 Task: Enable alerts for price changes from email types.
Action: Mouse moved to (1181, 129)
Screenshot: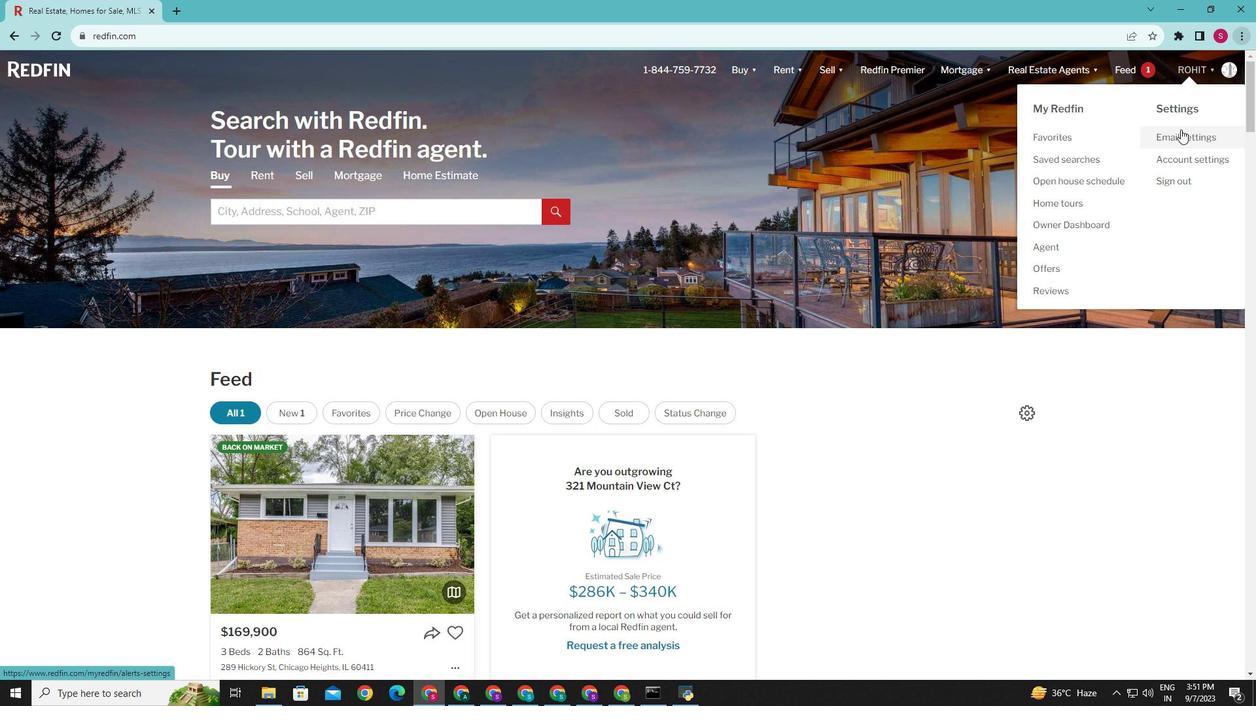 
Action: Mouse pressed left at (1181, 129)
Screenshot: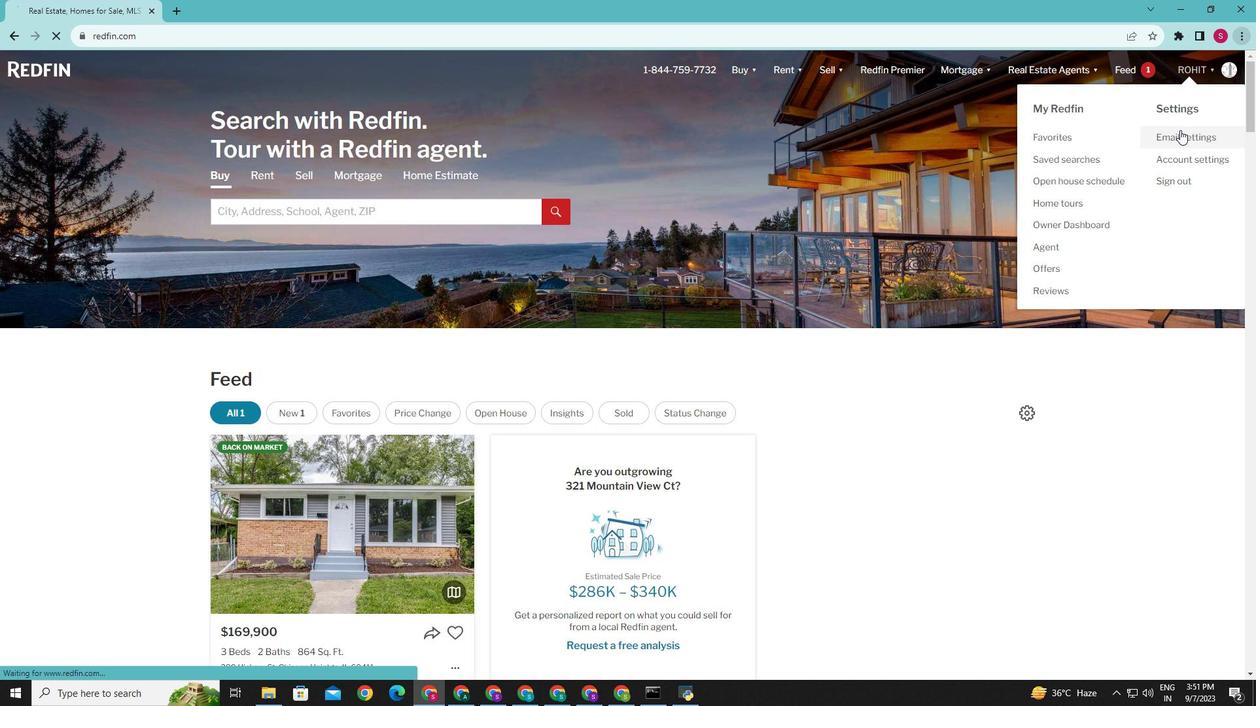 
Action: Mouse moved to (539, 470)
Screenshot: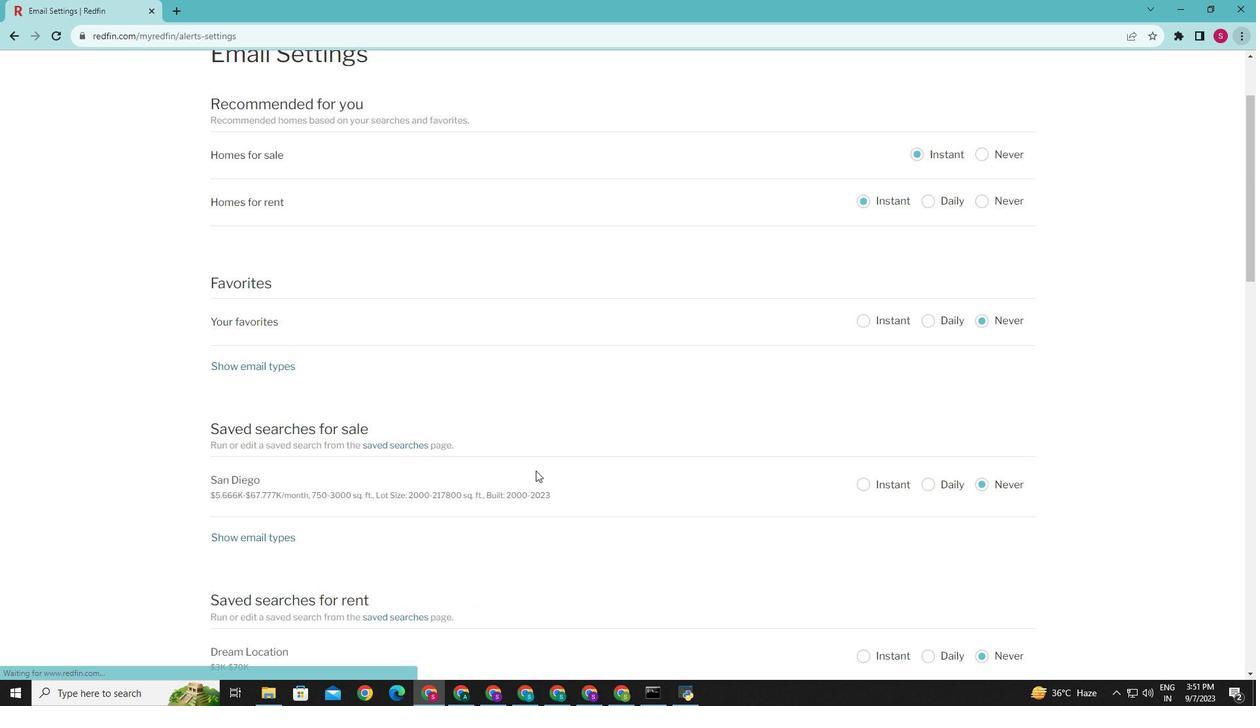 
Action: Mouse scrolled (539, 469) with delta (0, 0)
Screenshot: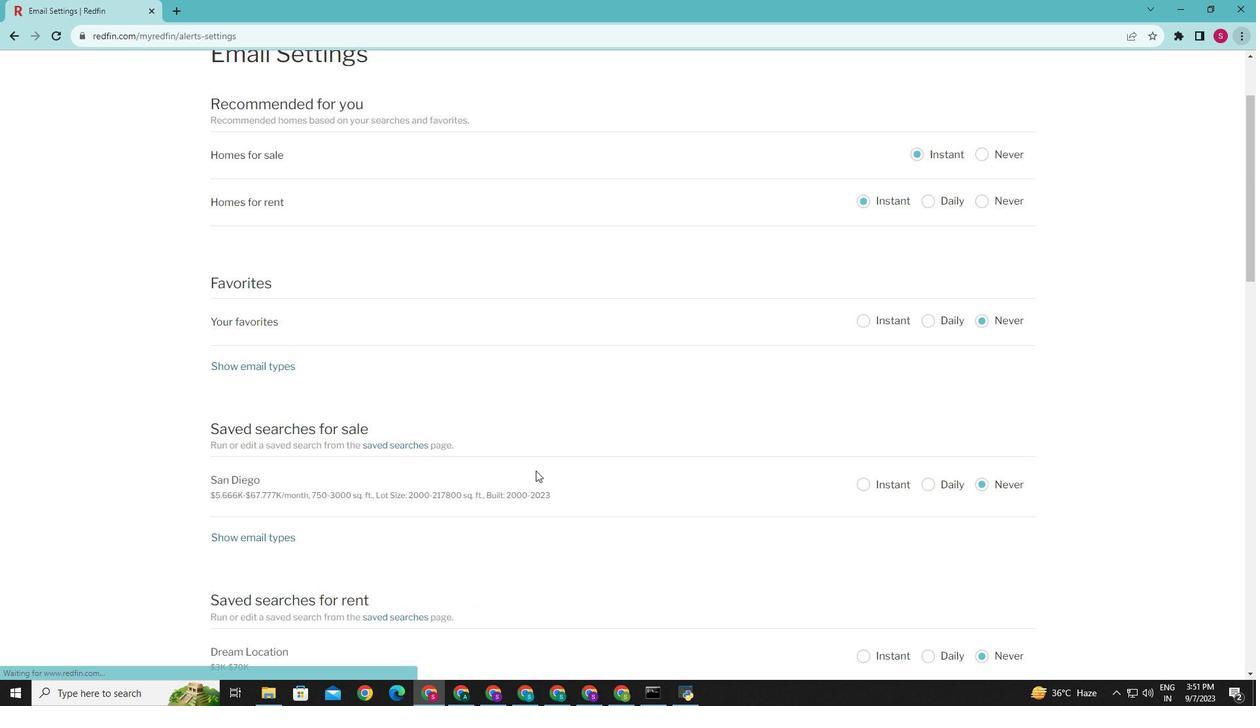 
Action: Mouse moved to (536, 471)
Screenshot: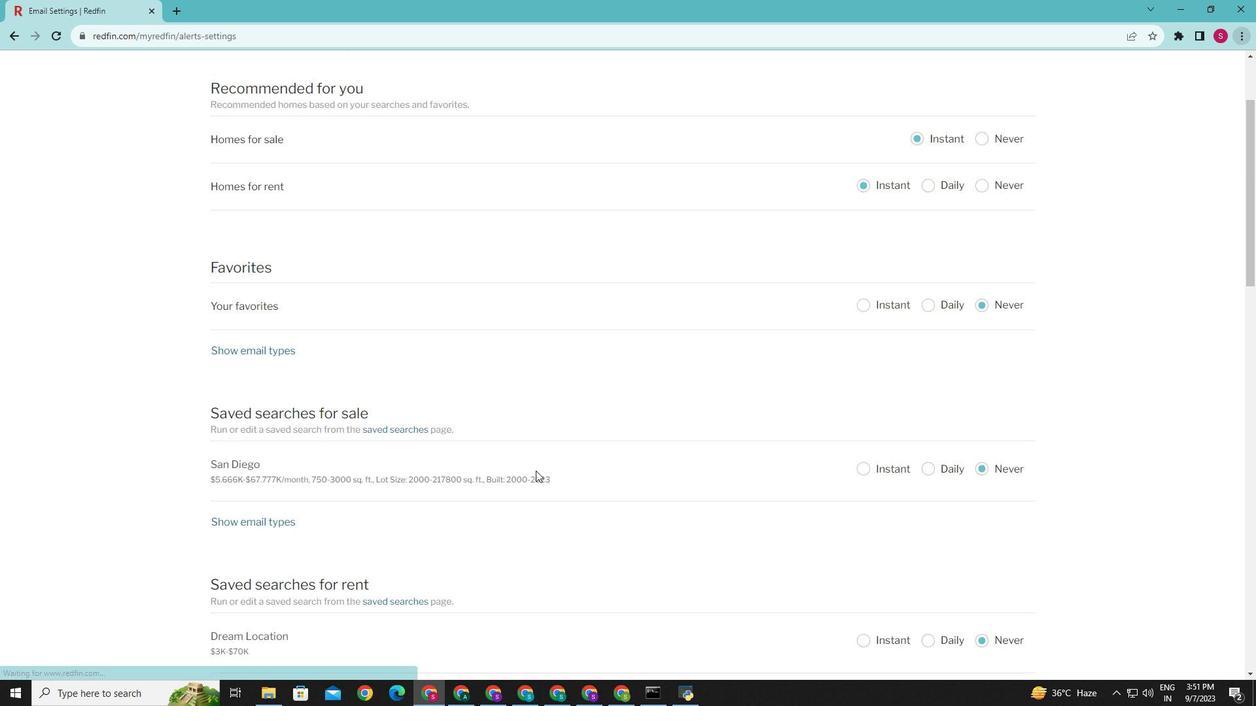 
Action: Mouse scrolled (536, 470) with delta (0, 0)
Screenshot: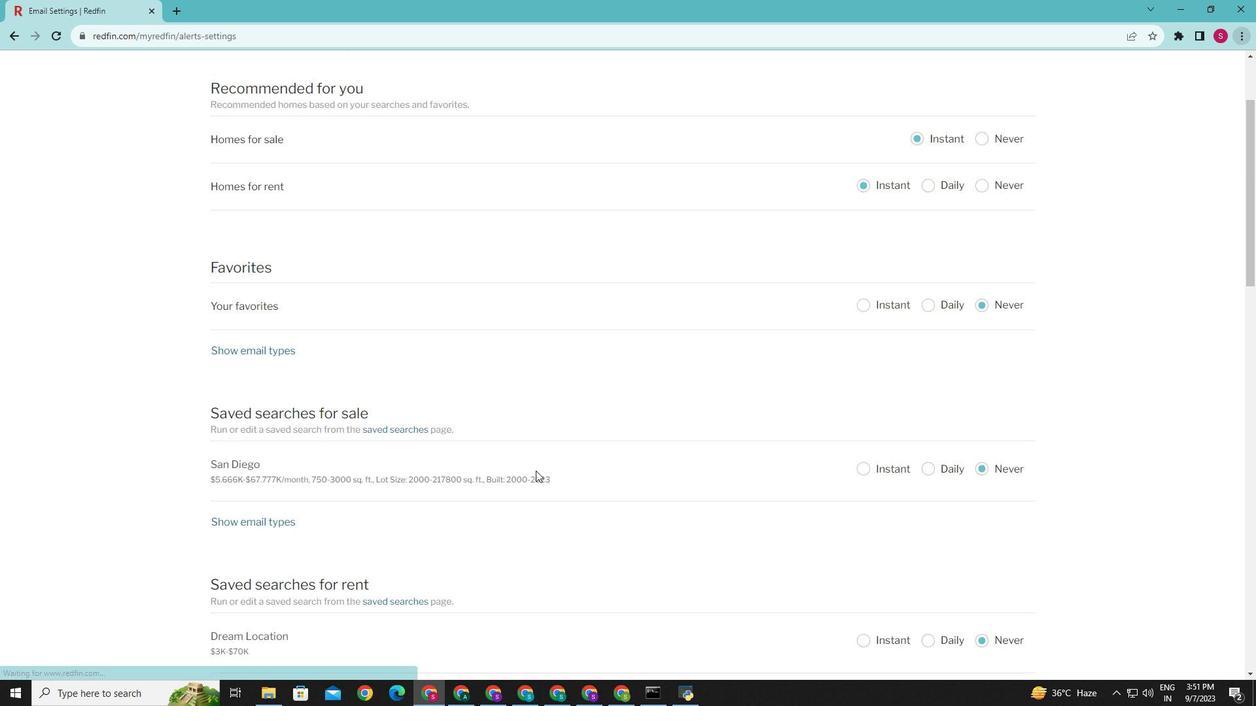 
Action: Mouse moved to (263, 518)
Screenshot: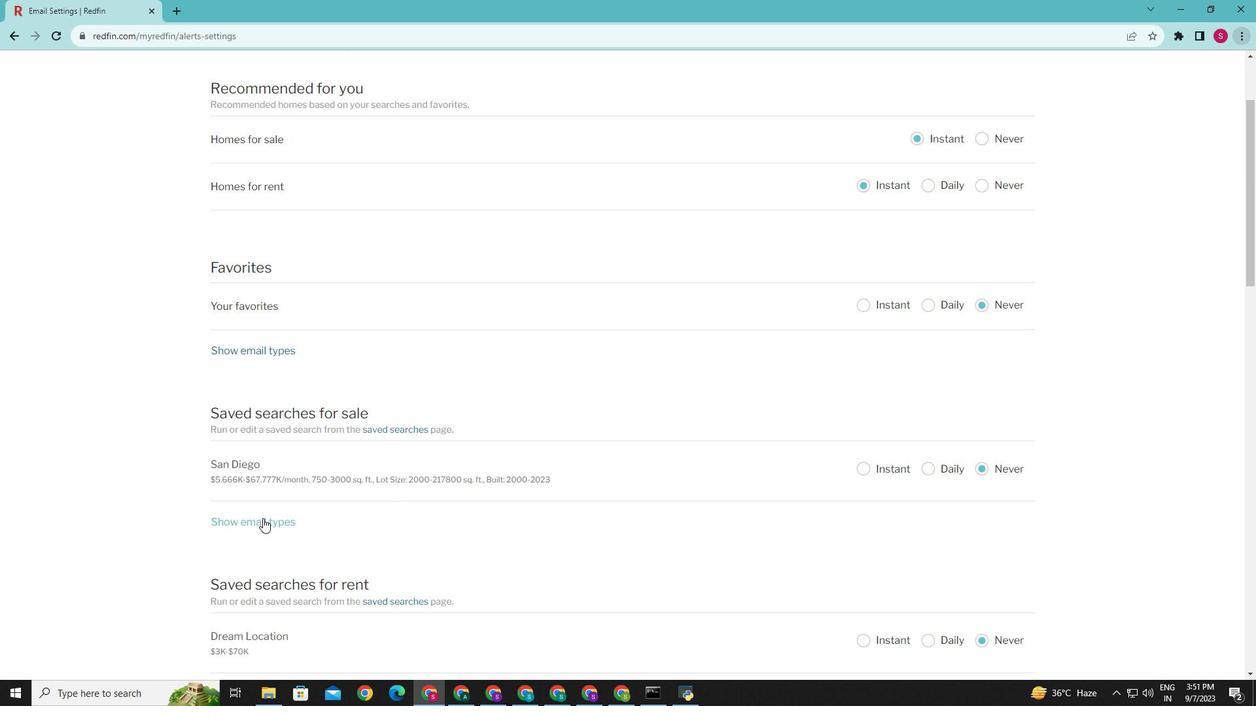 
Action: Mouse pressed left at (263, 518)
Screenshot: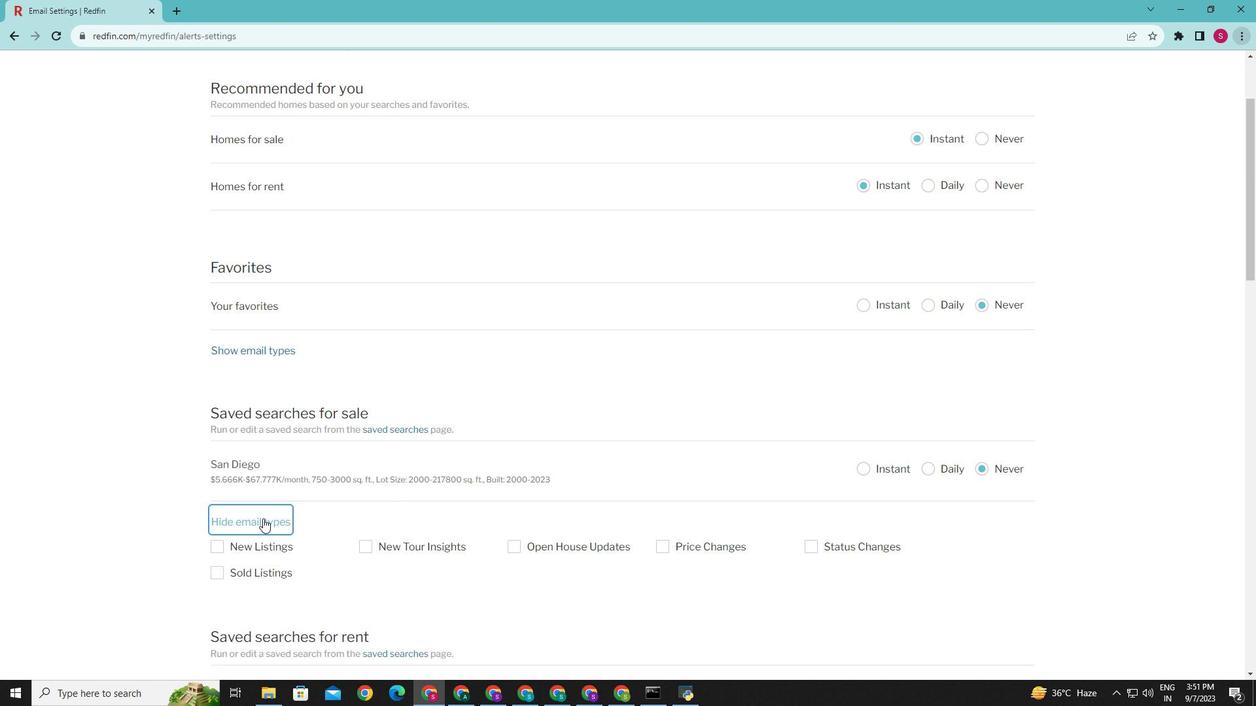 
Action: Mouse moved to (666, 544)
Screenshot: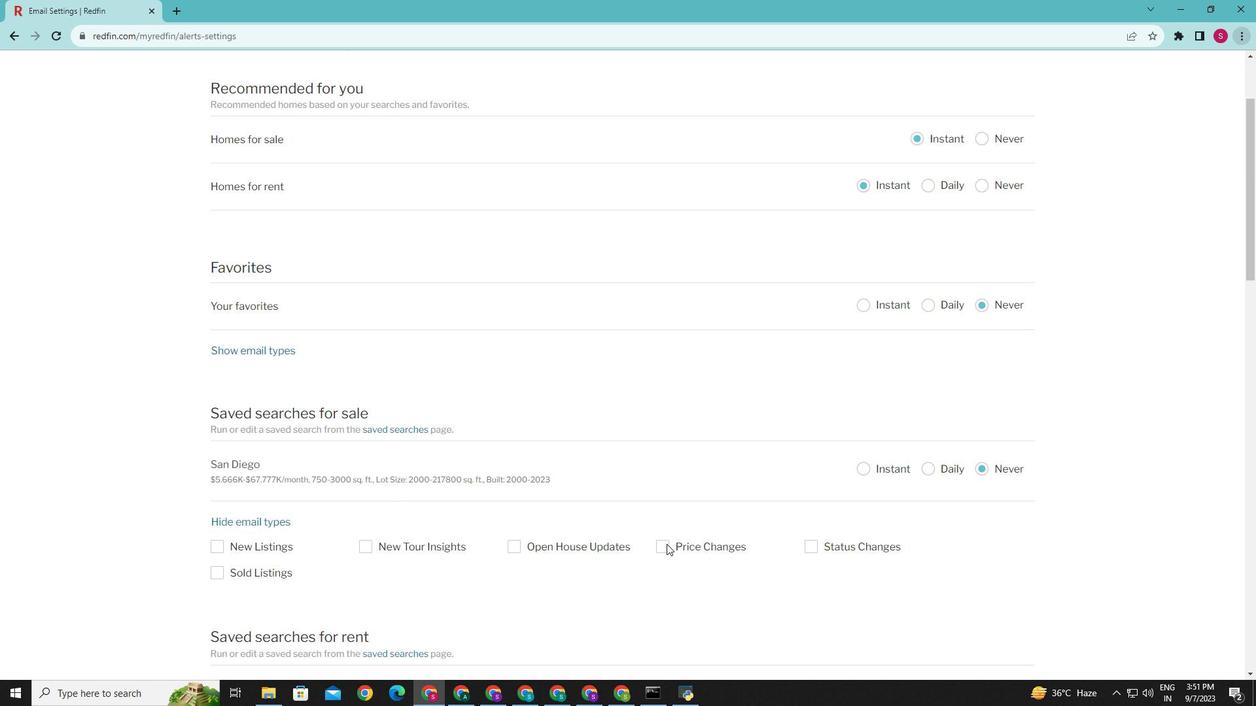
Action: Mouse pressed left at (666, 544)
Screenshot: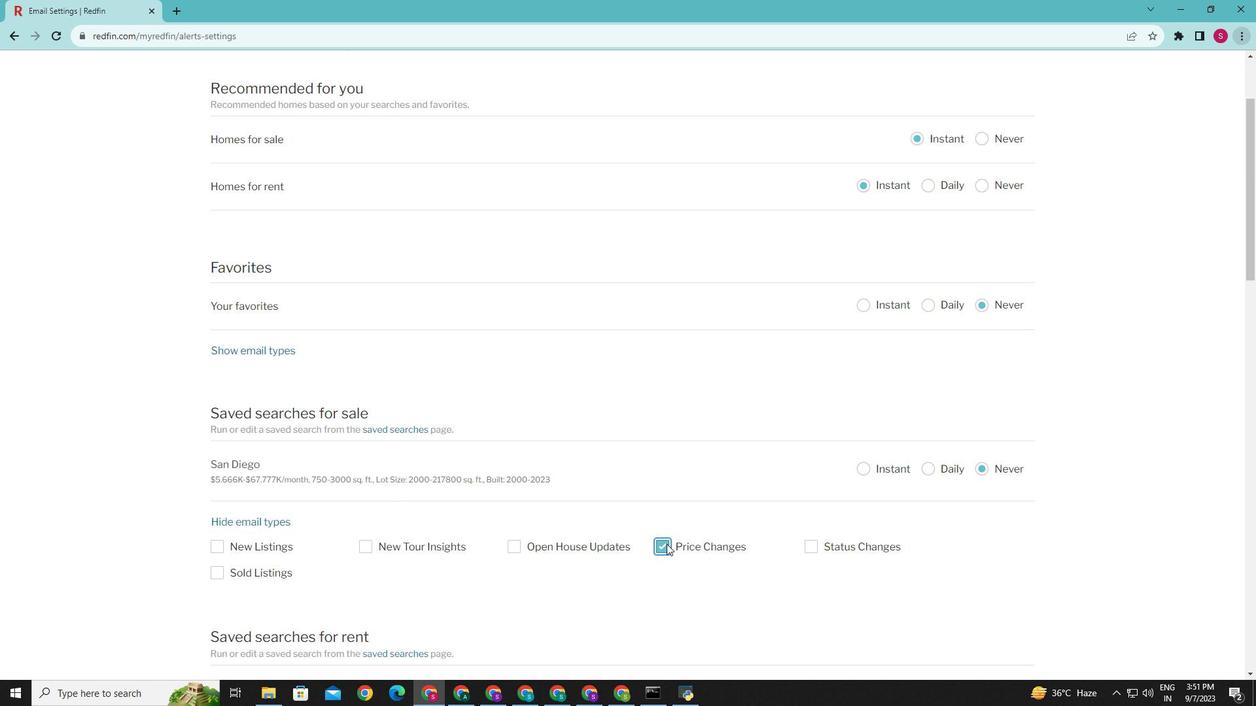 
Action: Mouse moved to (703, 488)
Screenshot: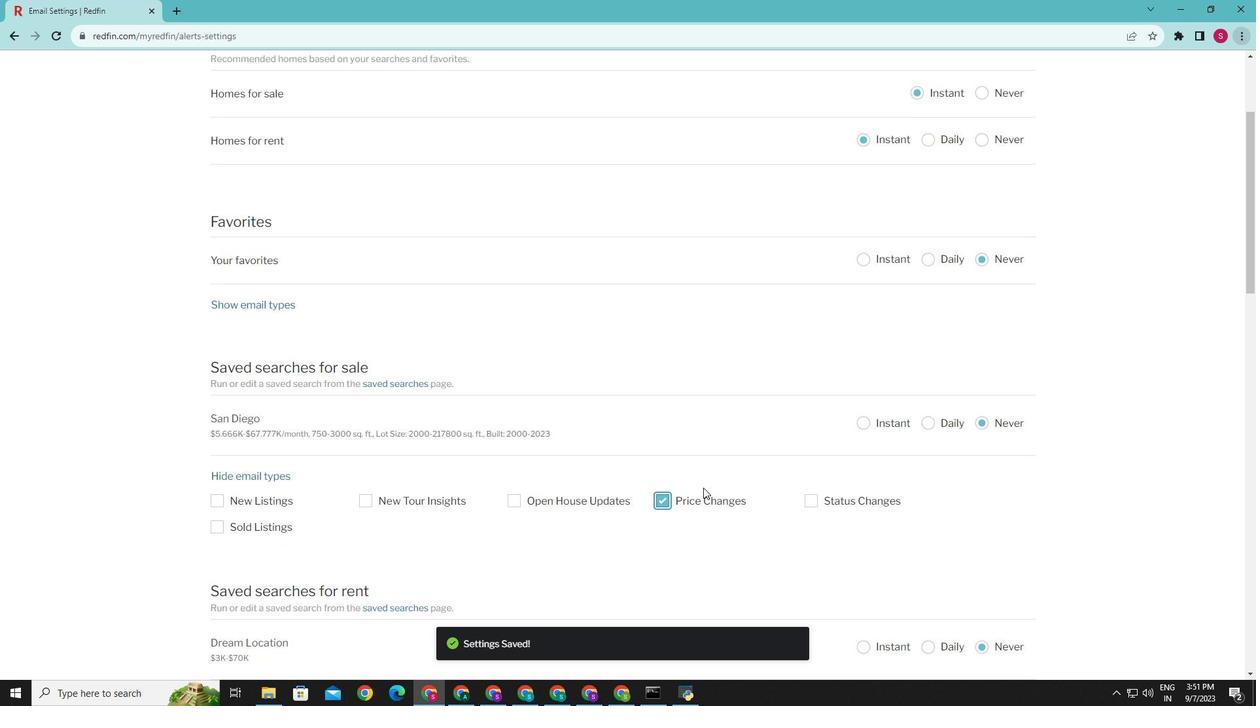 
Action: Mouse scrolled (703, 487) with delta (0, 0)
Screenshot: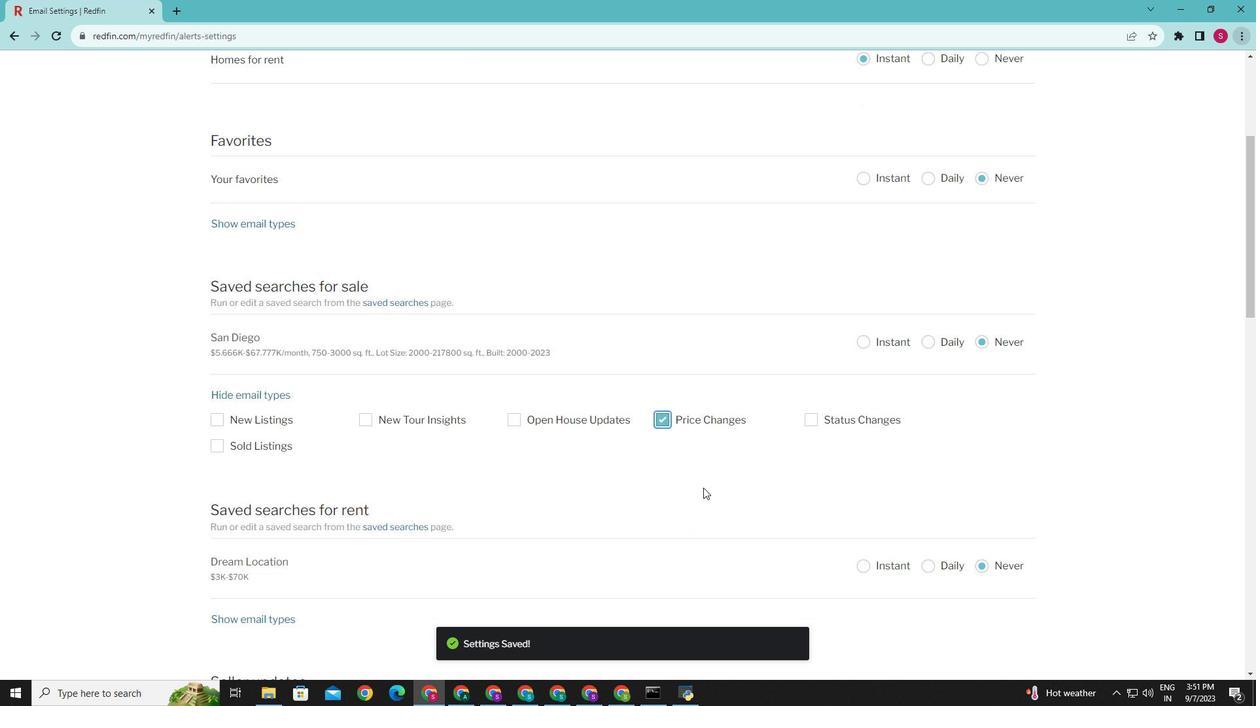 
Action: Mouse scrolled (703, 487) with delta (0, 0)
Screenshot: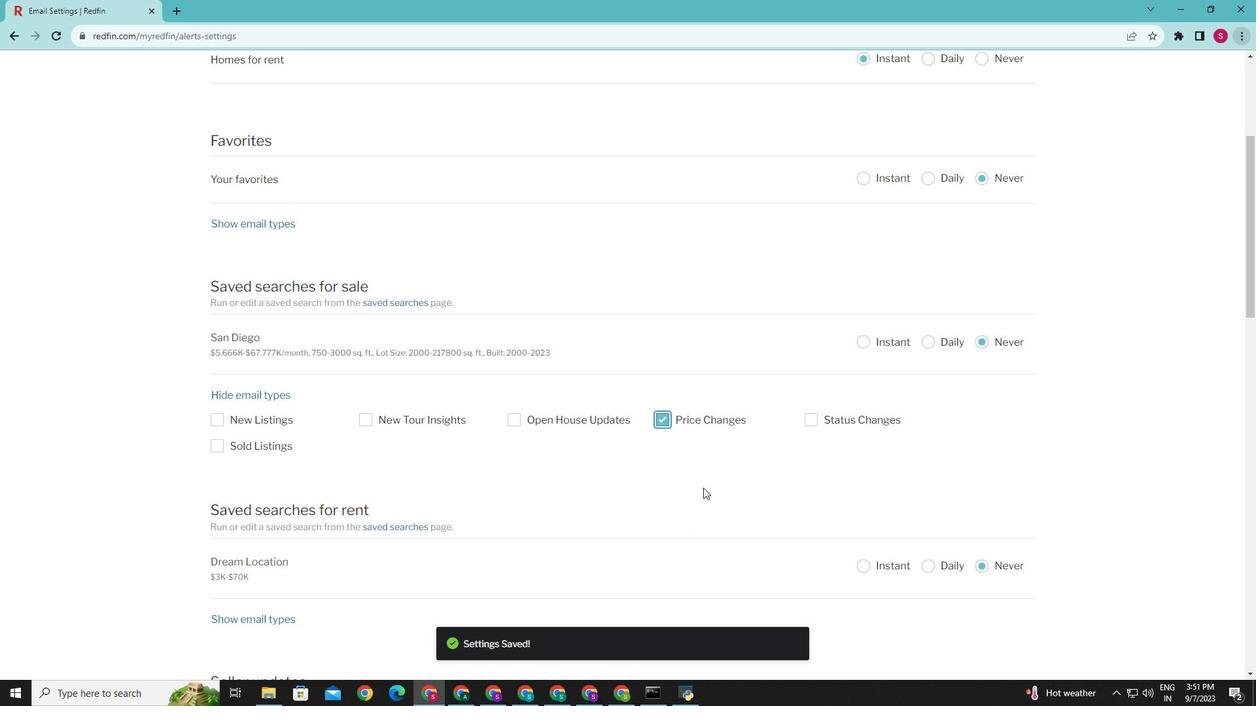 
Action: Mouse moved to (704, 475)
Screenshot: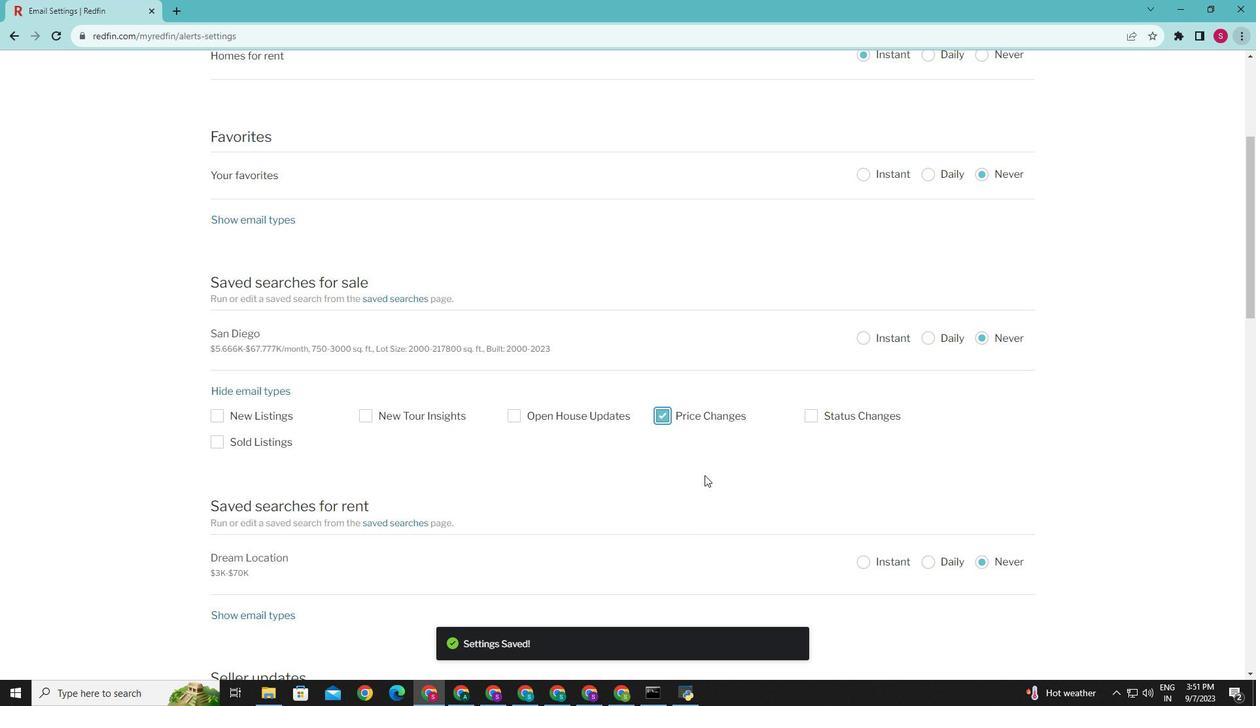 
